 Task: Use the formula "CEILING.MATH" in spreadsheet "Project portfolio".
Action: Mouse moved to (111, 76)
Screenshot: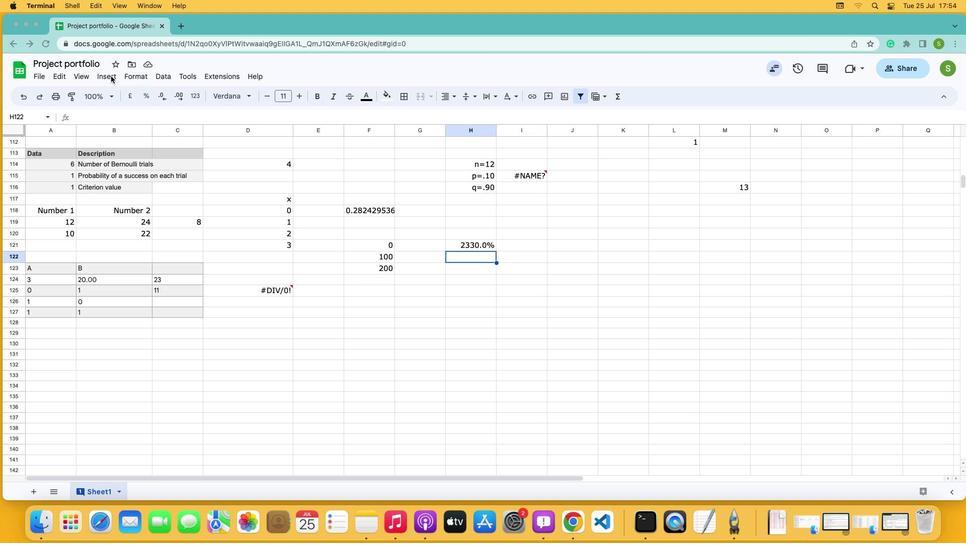 
Action: Mouse pressed left at (111, 76)
Screenshot: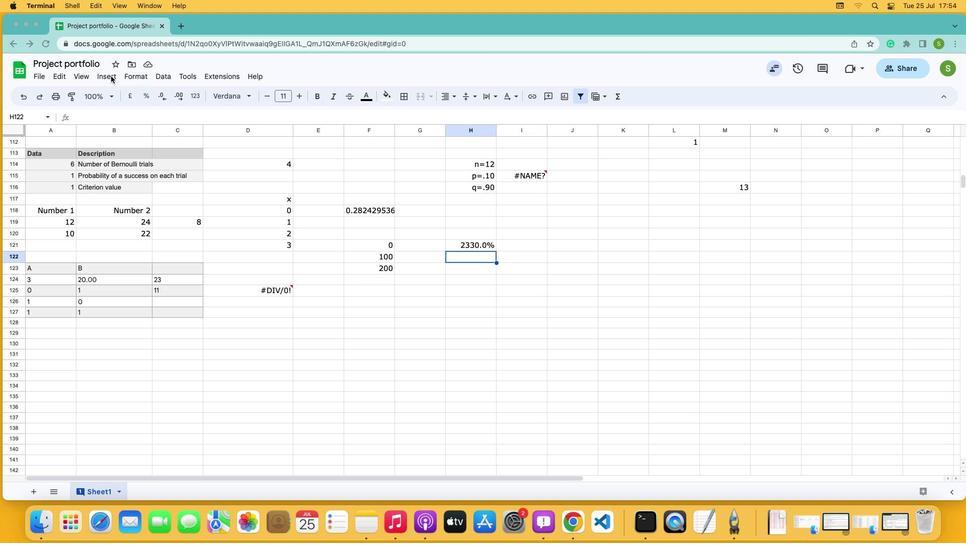 
Action: Mouse pressed left at (111, 76)
Screenshot: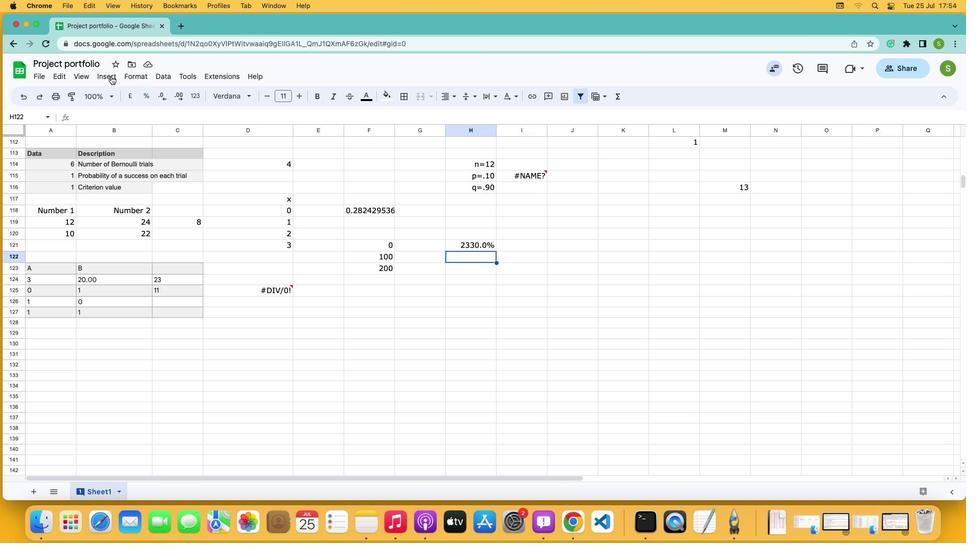 
Action: Mouse moved to (111, 75)
Screenshot: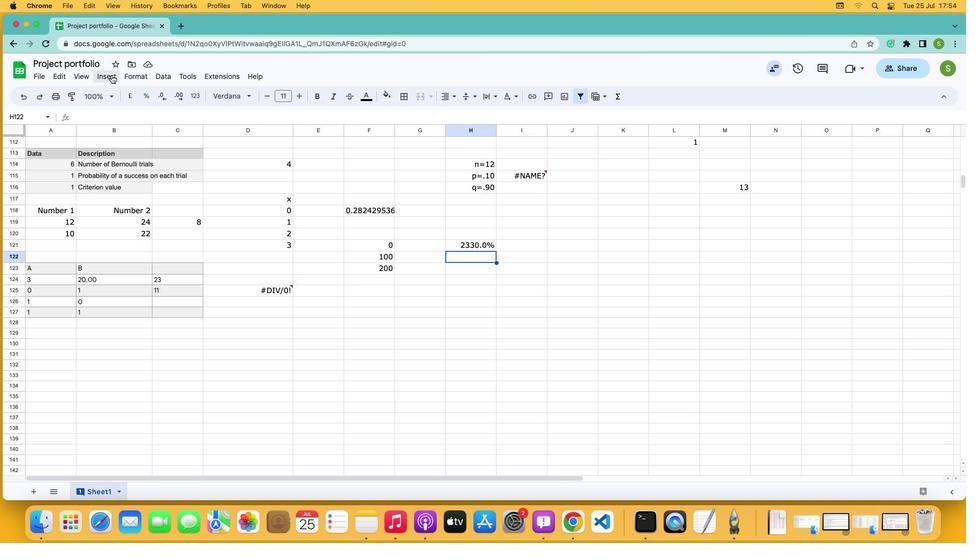
Action: Mouse pressed left at (111, 75)
Screenshot: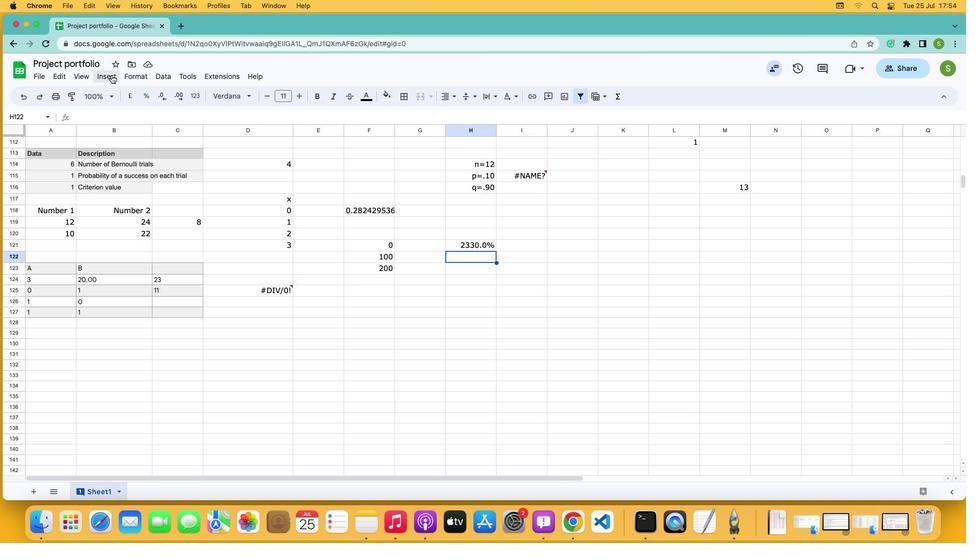 
Action: Mouse moved to (152, 237)
Screenshot: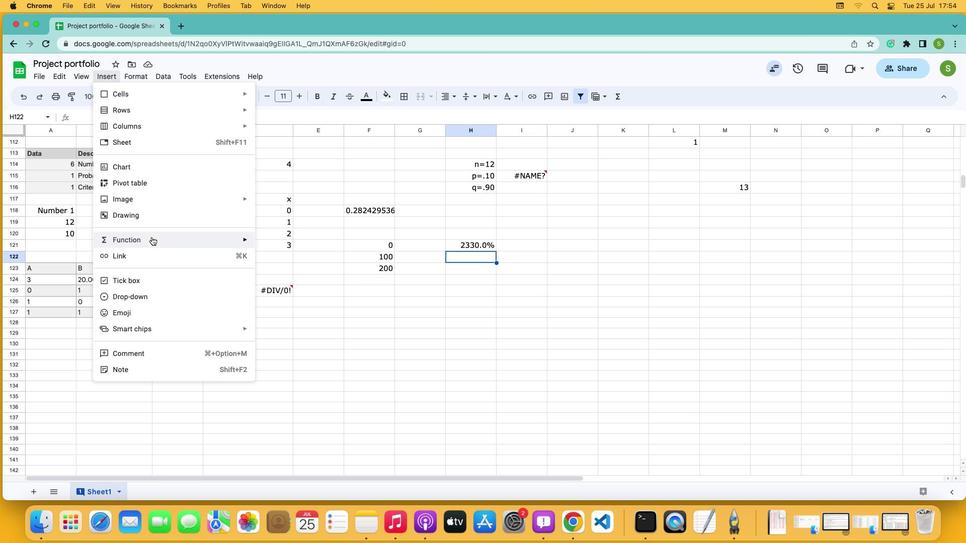 
Action: Mouse pressed left at (152, 237)
Screenshot: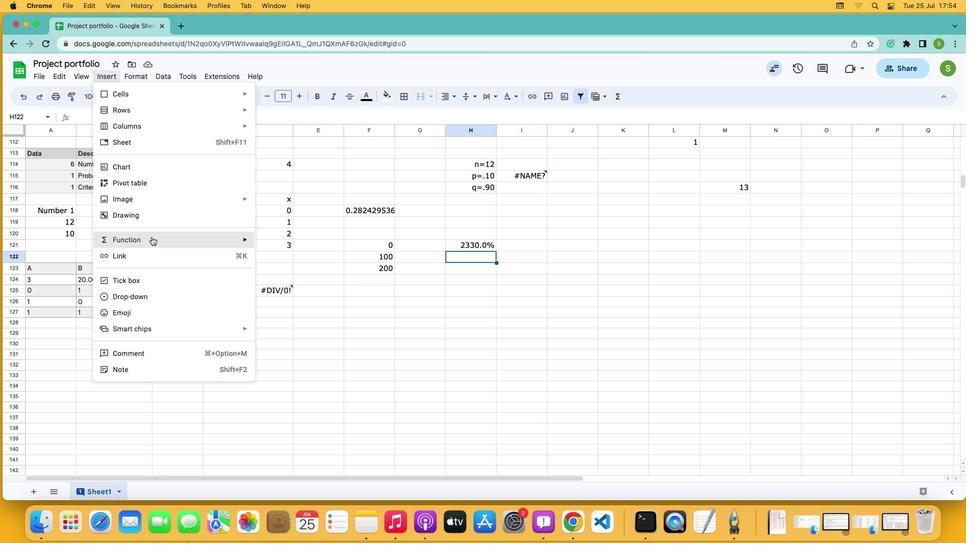 
Action: Mouse moved to (286, 207)
Screenshot: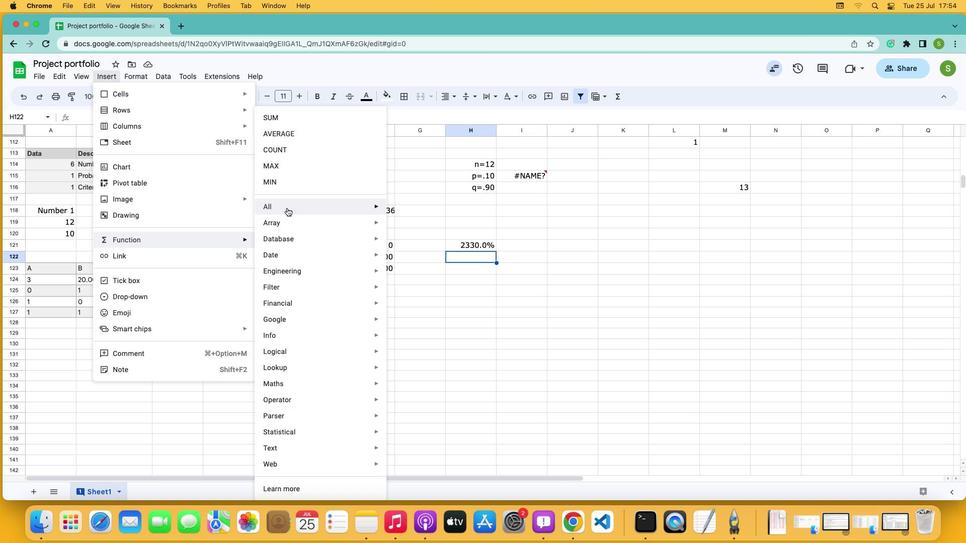 
Action: Mouse pressed left at (286, 207)
Screenshot: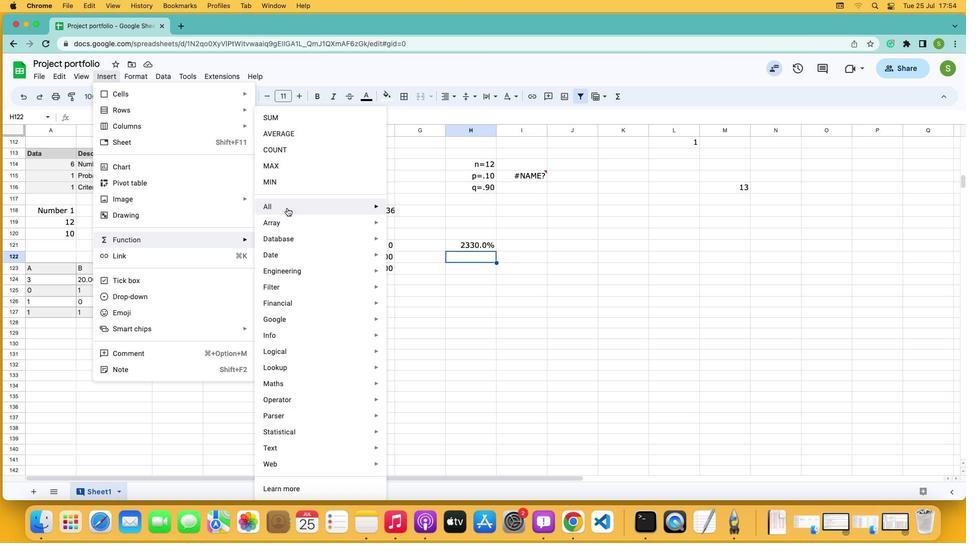 
Action: Mouse moved to (407, 333)
Screenshot: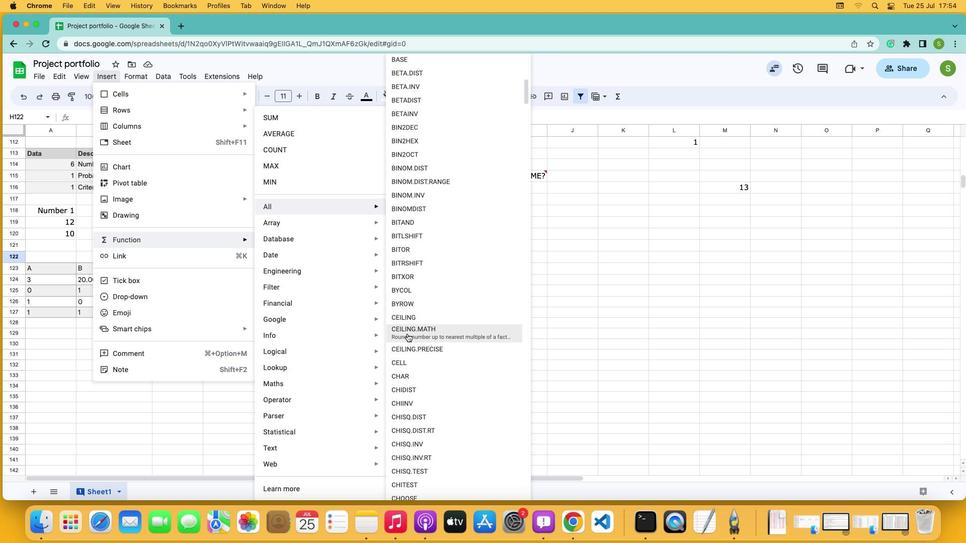 
Action: Mouse pressed left at (407, 333)
Screenshot: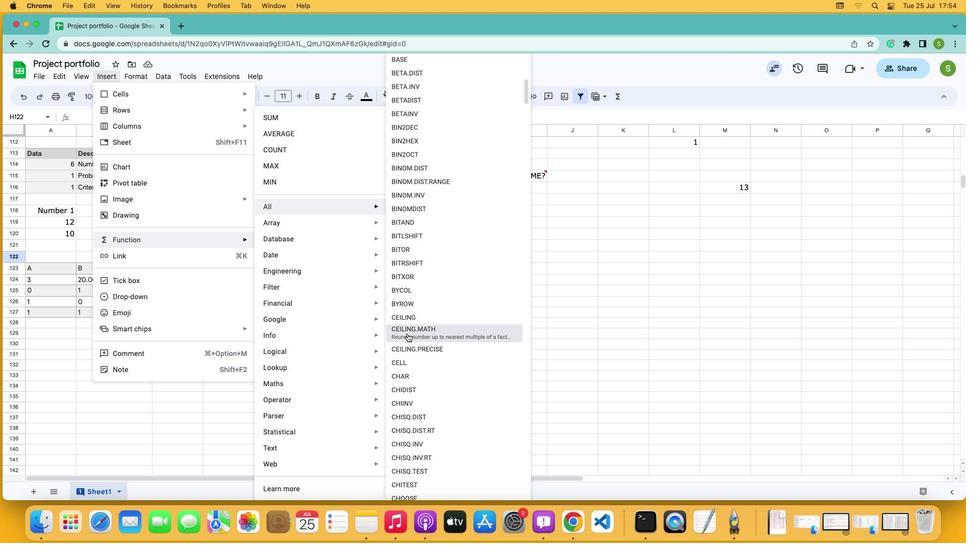 
Action: Mouse moved to (383, 316)
Screenshot: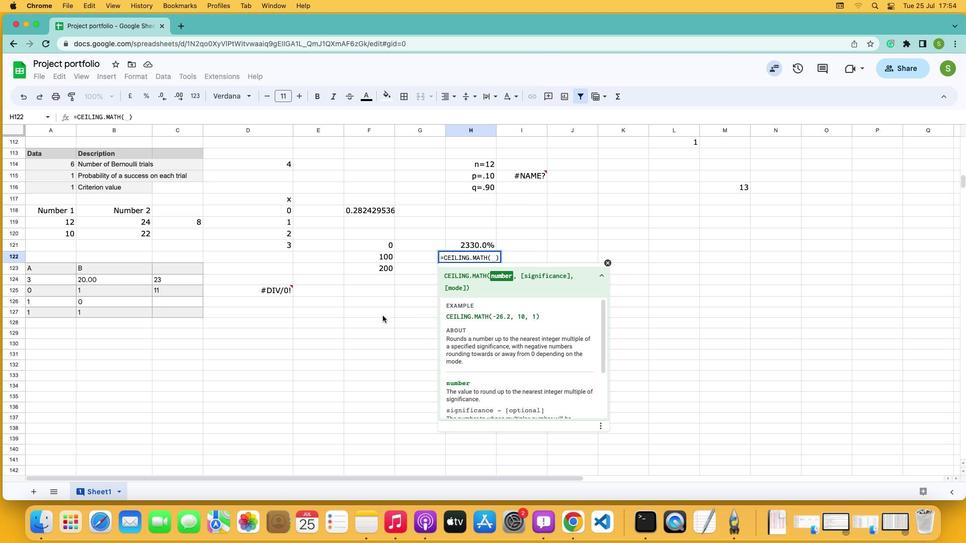 
Action: Key pressed '5''.''4'Key.enter
Screenshot: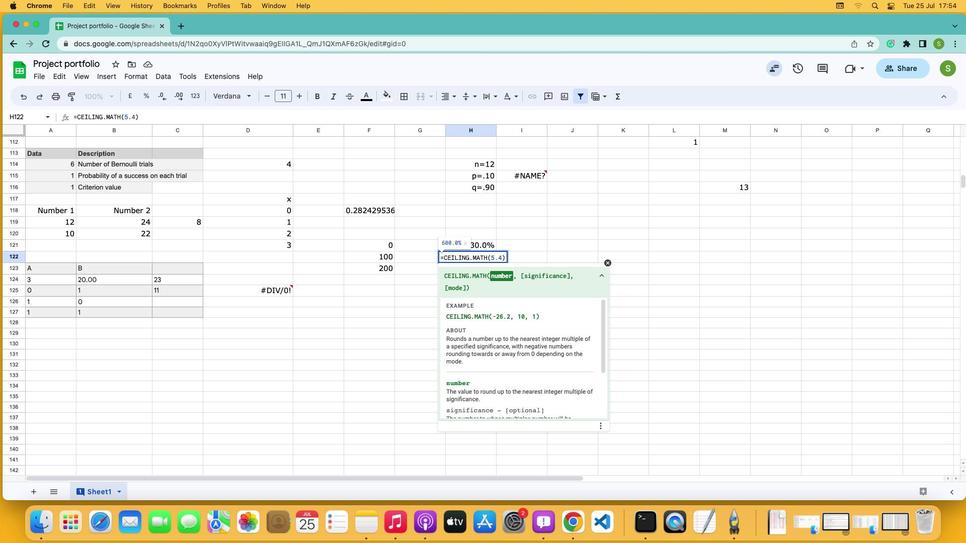 
